 Task: Assign in the project AgileMind the issue 'Develop a new tool for automated testing of mobile application security vulnerabilities and penetration testing' to the sprint 'Platform Stability Sprint'. Assign in the project AgileMind the issue 'Upgrade the caching mechanism of a web application to improve response time and reduce server load' to the sprint 'Platform Stability Sprint'. Assign in the project AgileMind the issue 'Create a new online platform for online data analysis courses with advanced data visualization and statistical analysis features' to the sprint 'Platform Stability Sprint'. Assign in the project AgileMind the issue 'Implement a new cloud-based expense management system for a company with advanced expense tracking and reimbursement features' to the sprint 'Platform Stability Sprint'
Action: Mouse moved to (712, 409)
Screenshot: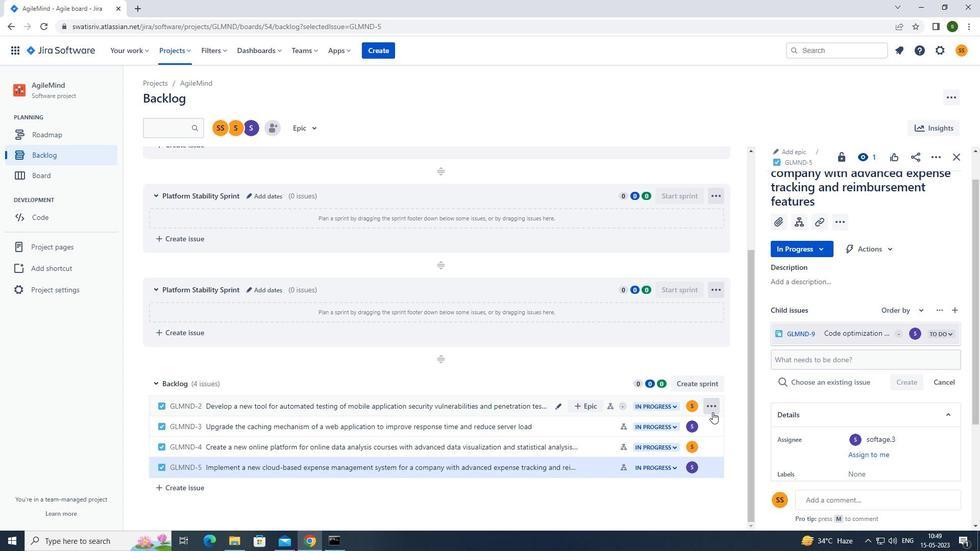 
Action: Mouse pressed left at (712, 409)
Screenshot: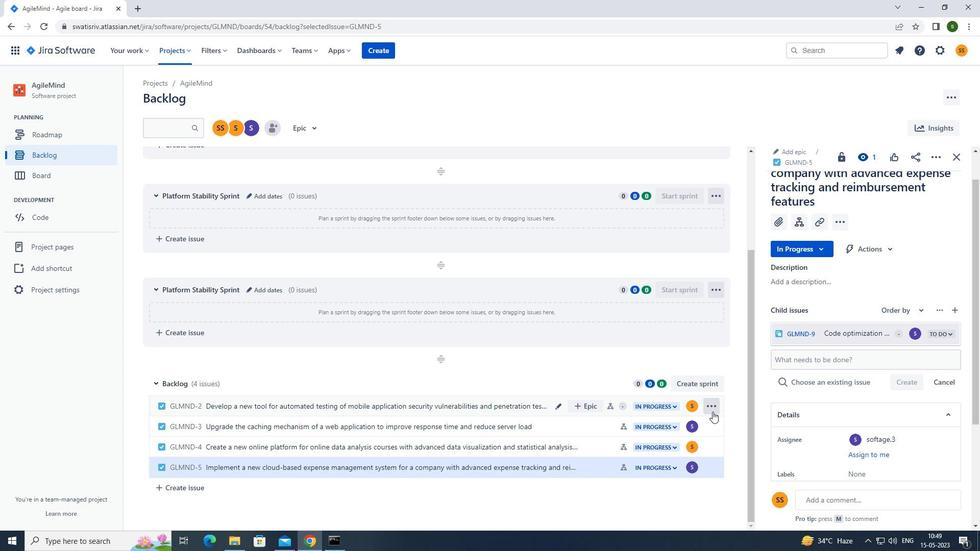 
Action: Mouse moved to (683, 312)
Screenshot: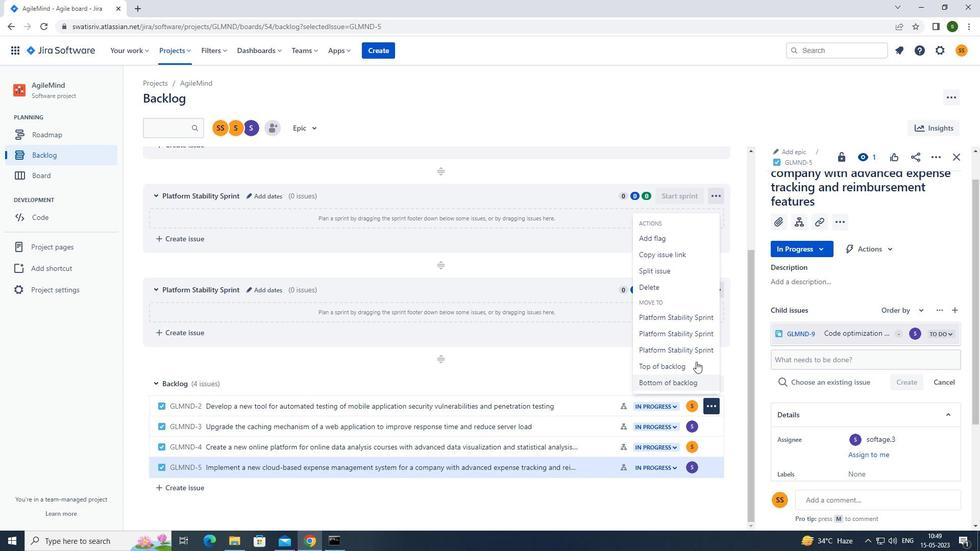 
Action: Mouse pressed left at (683, 312)
Screenshot: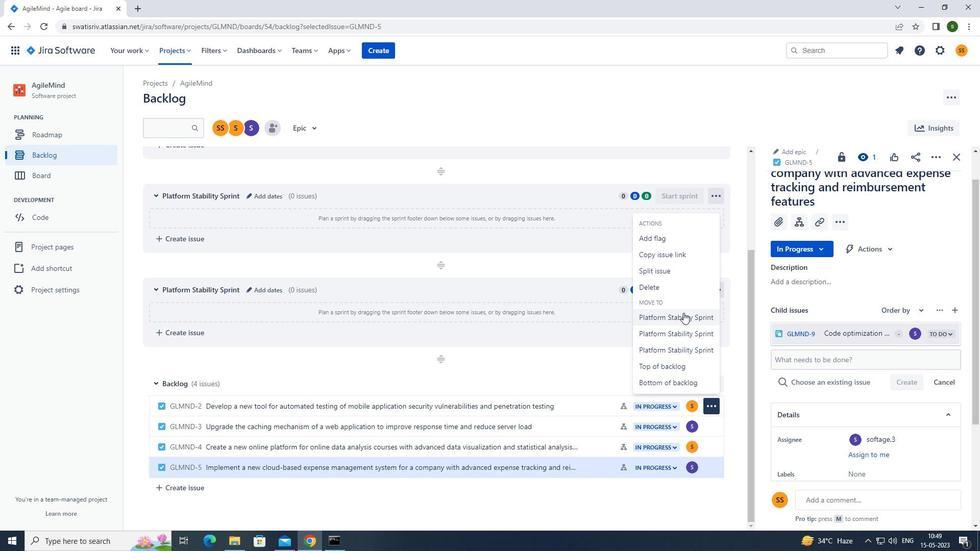 
Action: Mouse moved to (709, 425)
Screenshot: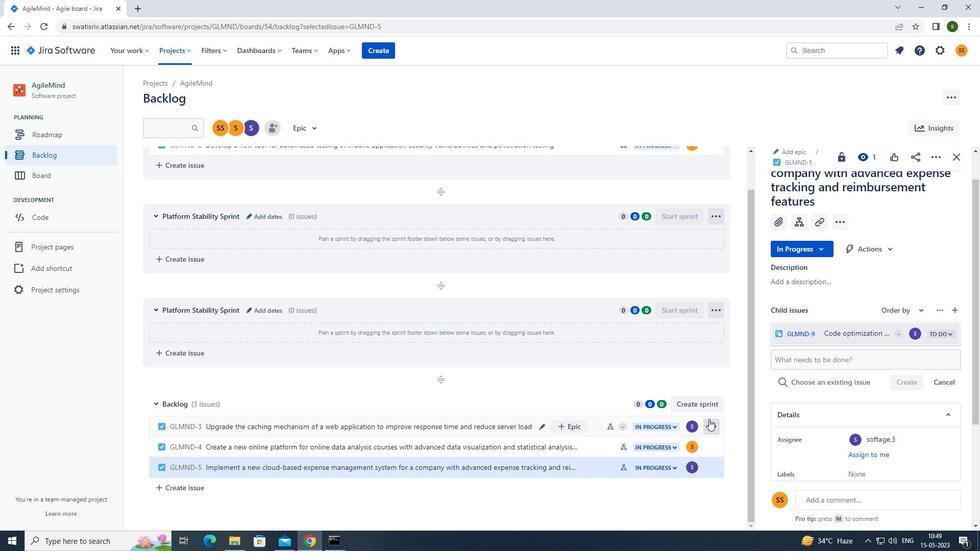 
Action: Mouse pressed left at (709, 425)
Screenshot: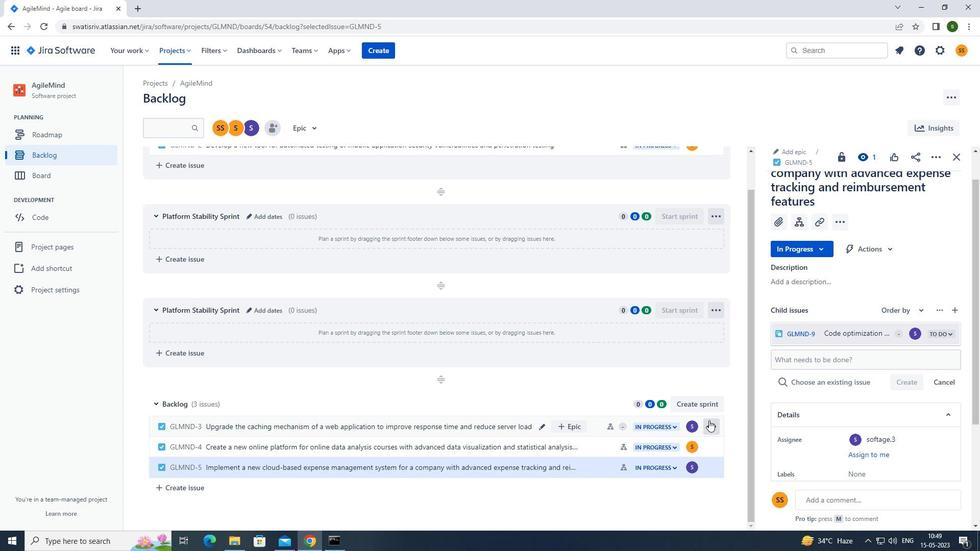 
Action: Mouse moved to (694, 355)
Screenshot: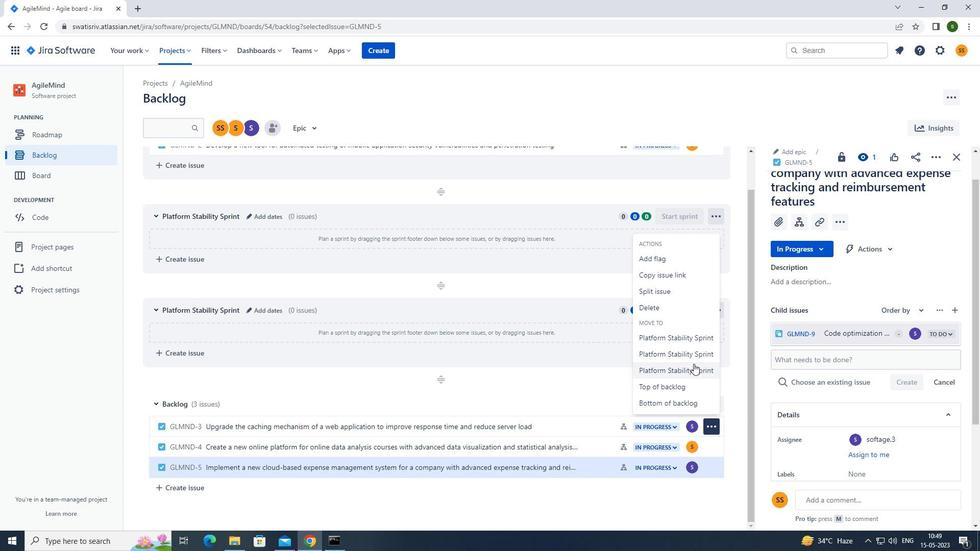 
Action: Mouse pressed left at (694, 355)
Screenshot: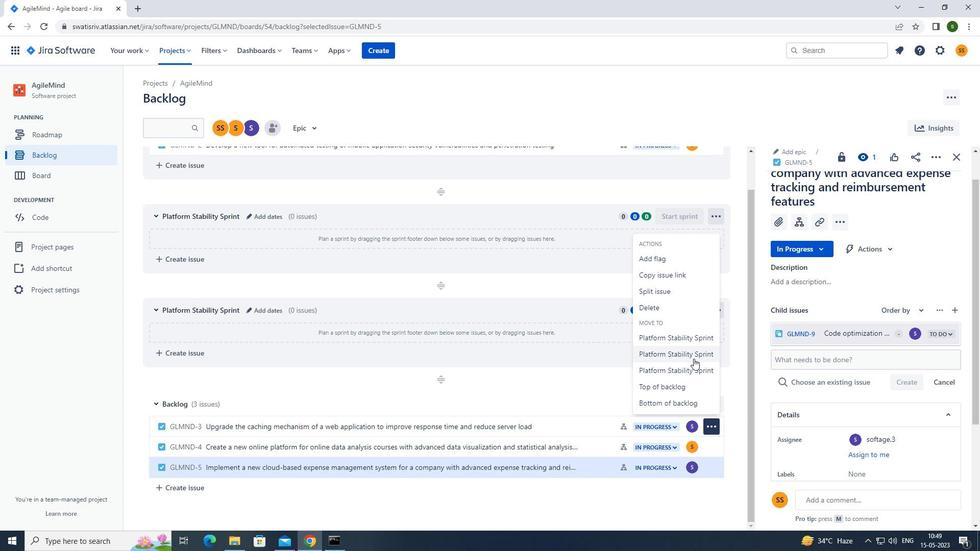 
Action: Mouse moved to (712, 444)
Screenshot: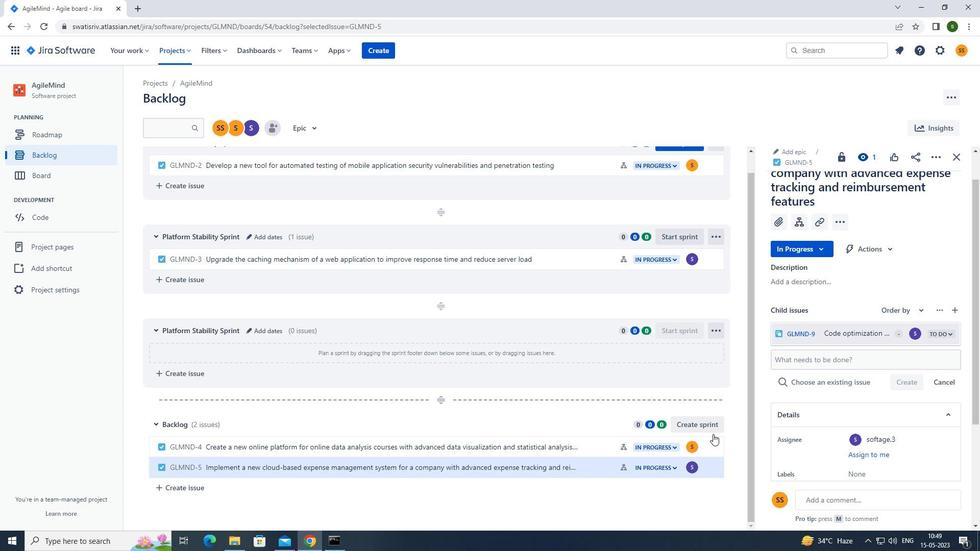 
Action: Mouse pressed left at (712, 444)
Screenshot: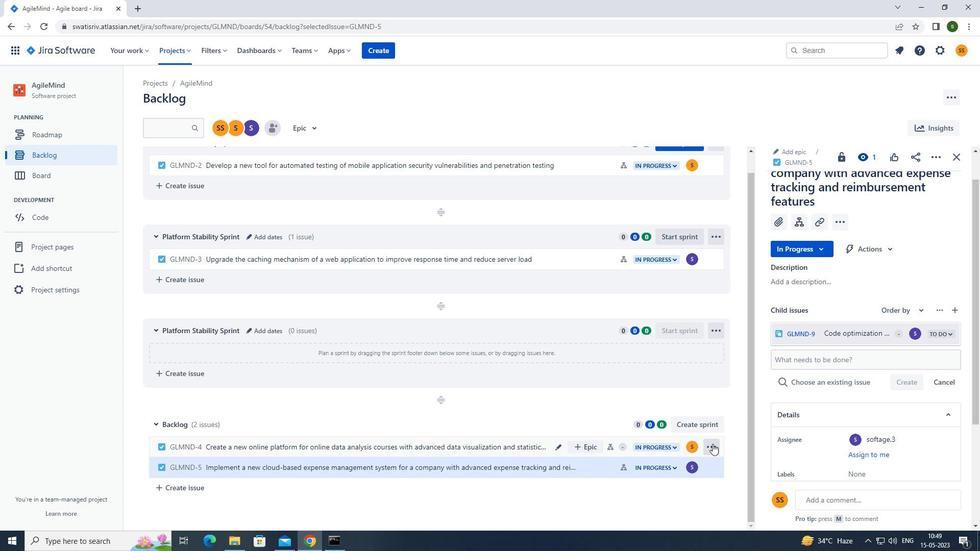
Action: Mouse moved to (696, 386)
Screenshot: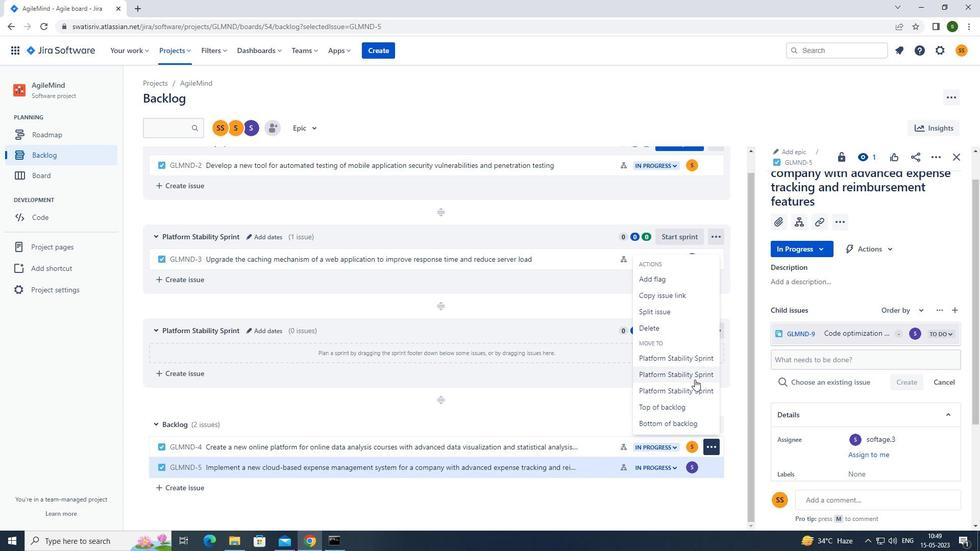 
Action: Mouse pressed left at (696, 386)
Screenshot: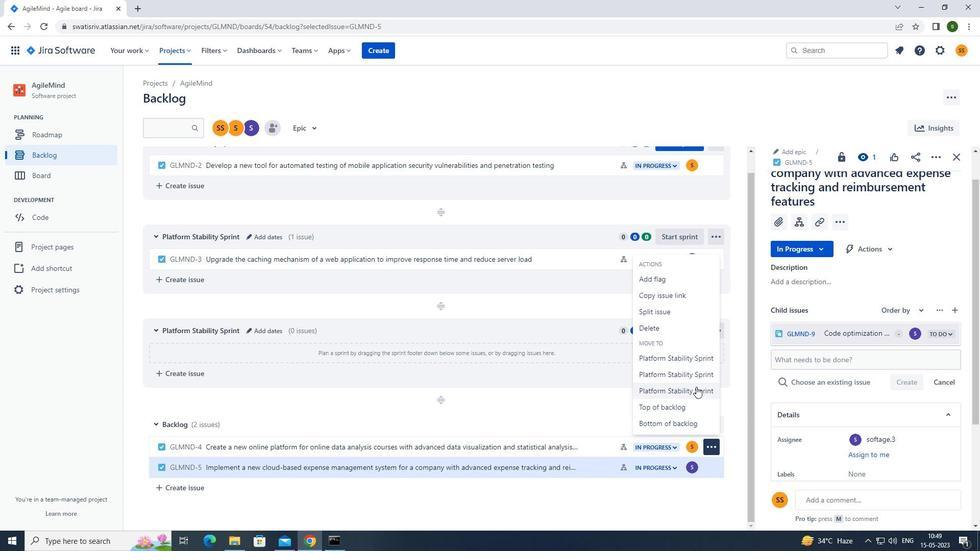 
Action: Mouse moved to (716, 470)
Screenshot: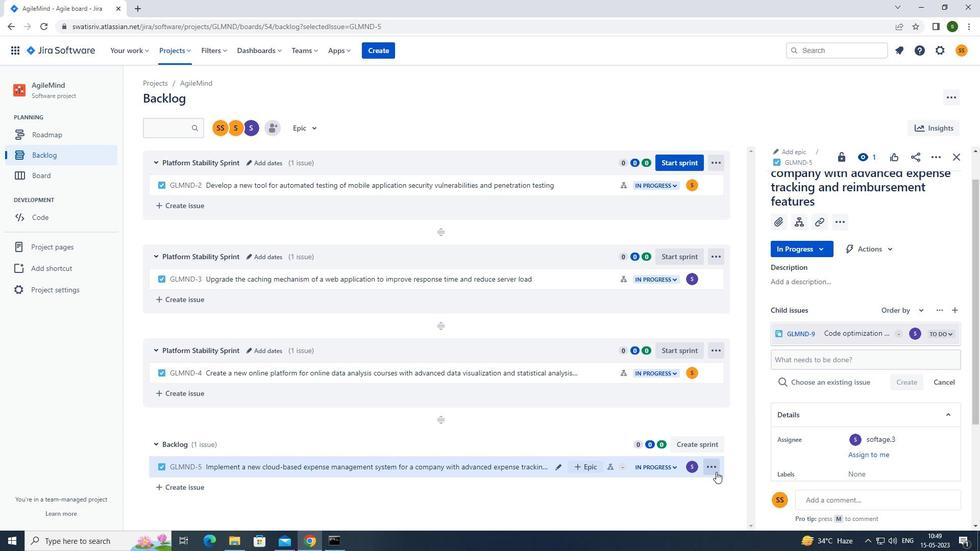 
Action: Mouse pressed left at (716, 470)
Screenshot: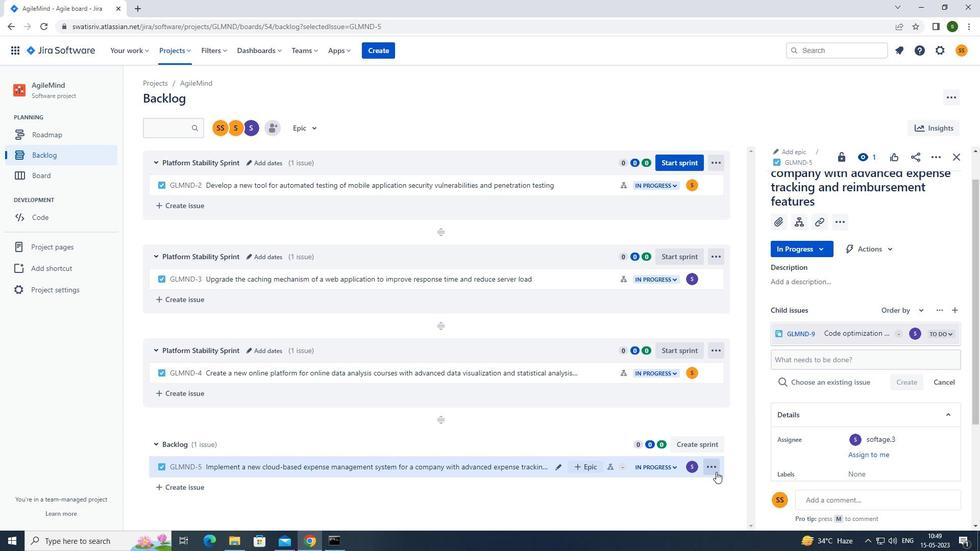 
Action: Mouse moved to (696, 413)
Screenshot: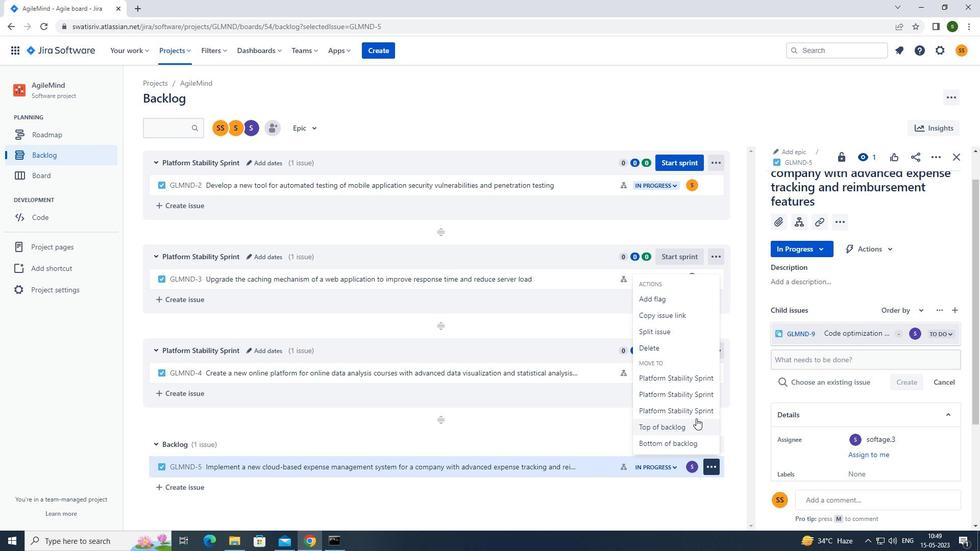 
Action: Mouse pressed left at (696, 413)
Screenshot: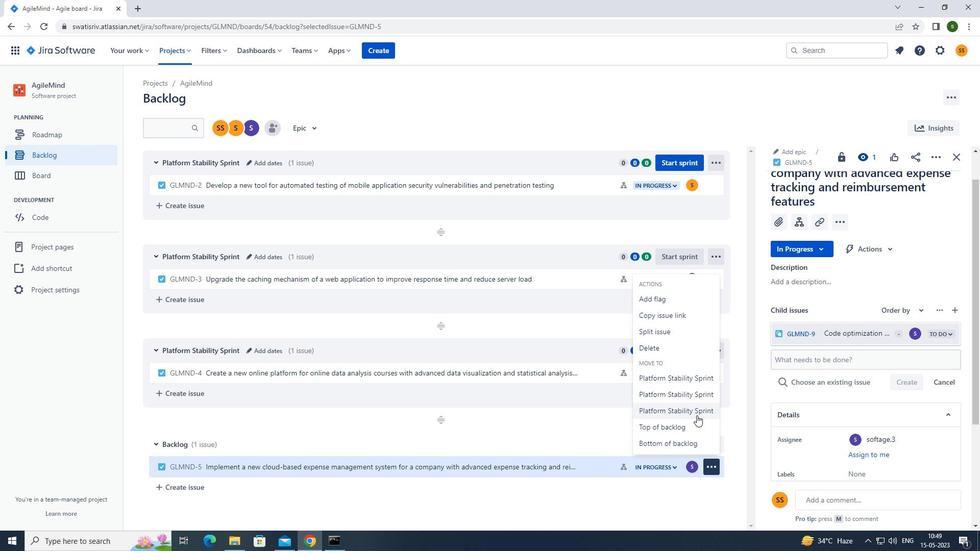 
